 Task: Create a sub task System Test and UAT for the task  Implement a new cloud-based sales management system for a company in the project AtlasTech , assign it to team member softage.3@softage.net and update the status of the sub task to  At Risk , set the priority of the sub task to Medium
Action: Mouse moved to (66, 261)
Screenshot: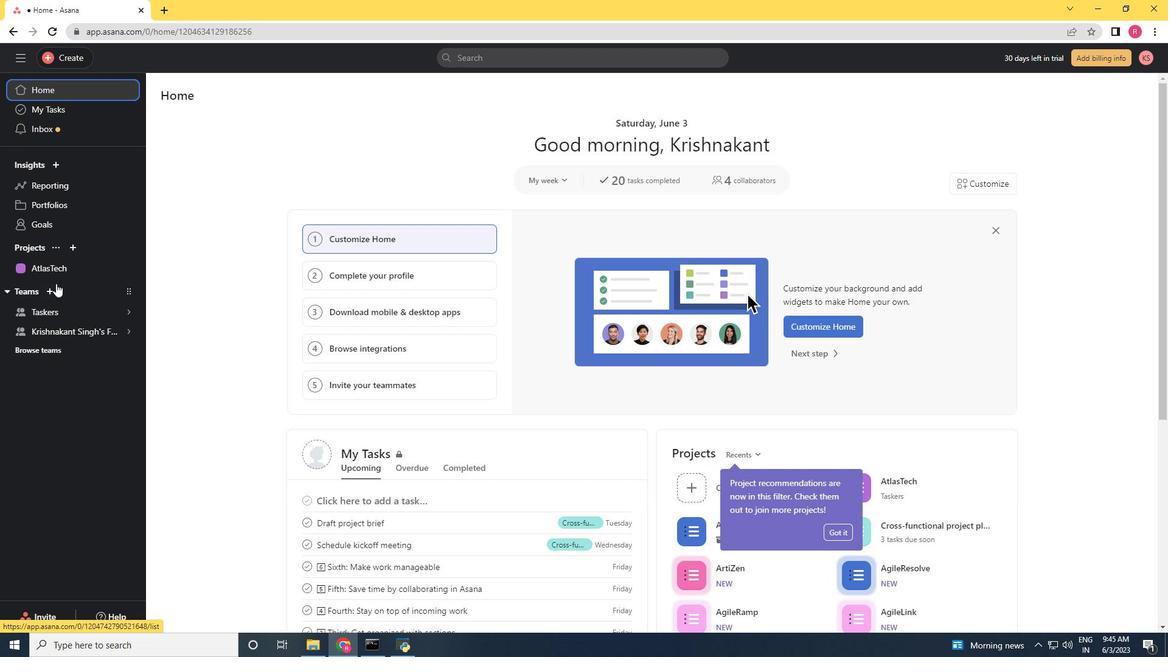 
Action: Mouse pressed left at (66, 261)
Screenshot: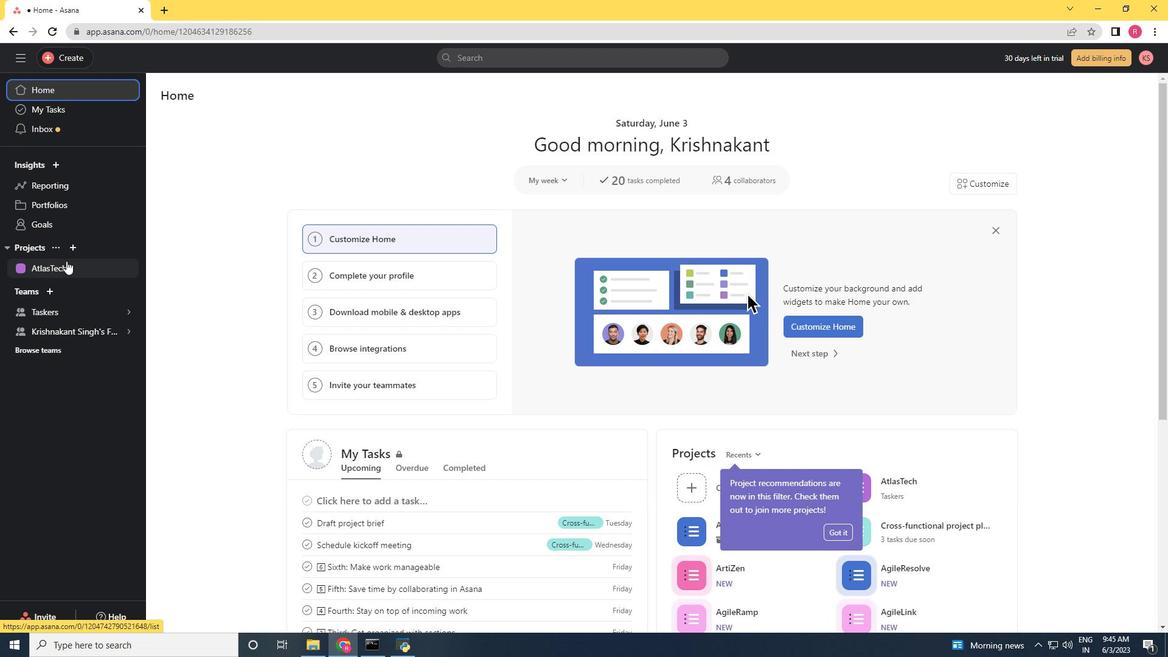 
Action: Mouse moved to (544, 270)
Screenshot: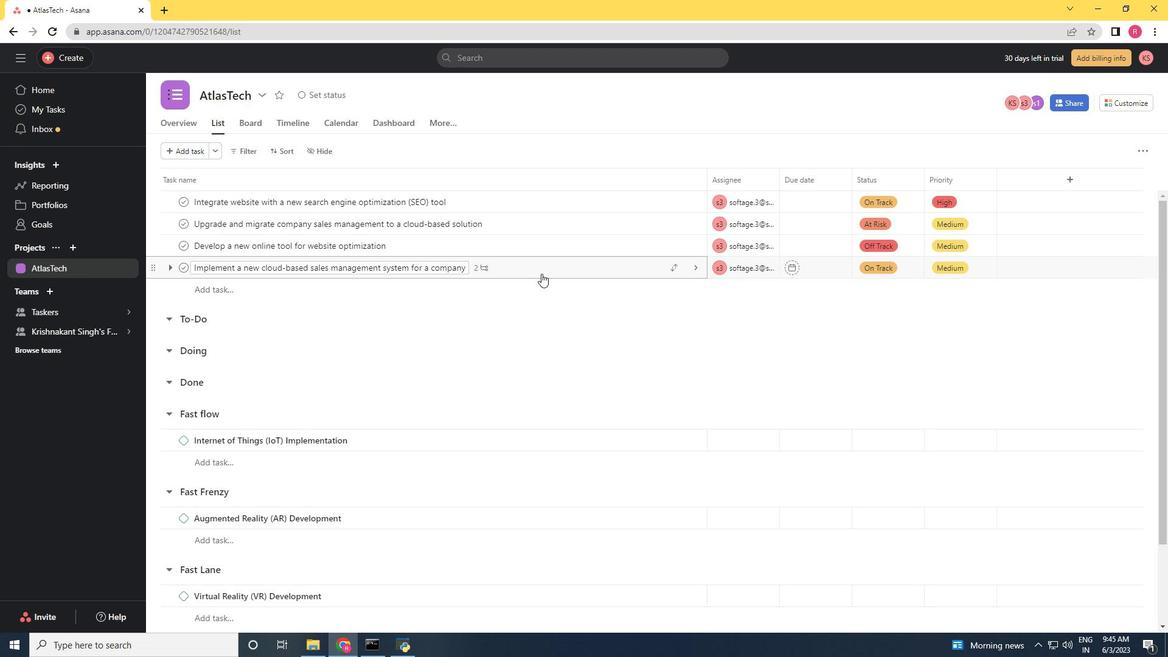 
Action: Mouse pressed left at (544, 270)
Screenshot: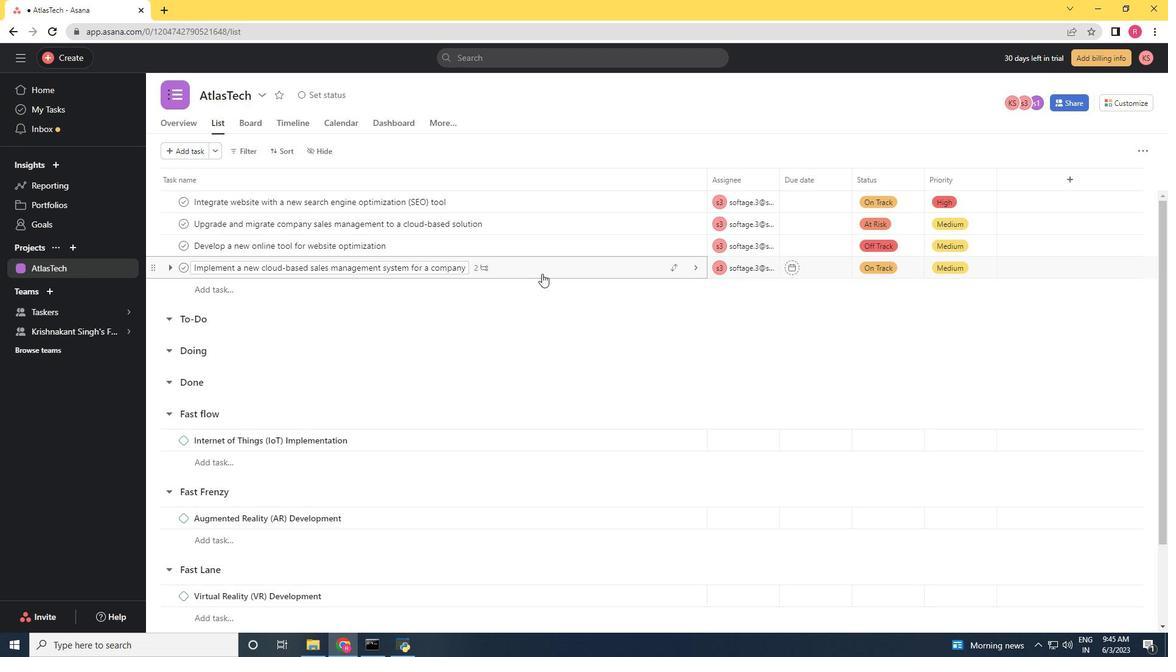 
Action: Mouse moved to (870, 312)
Screenshot: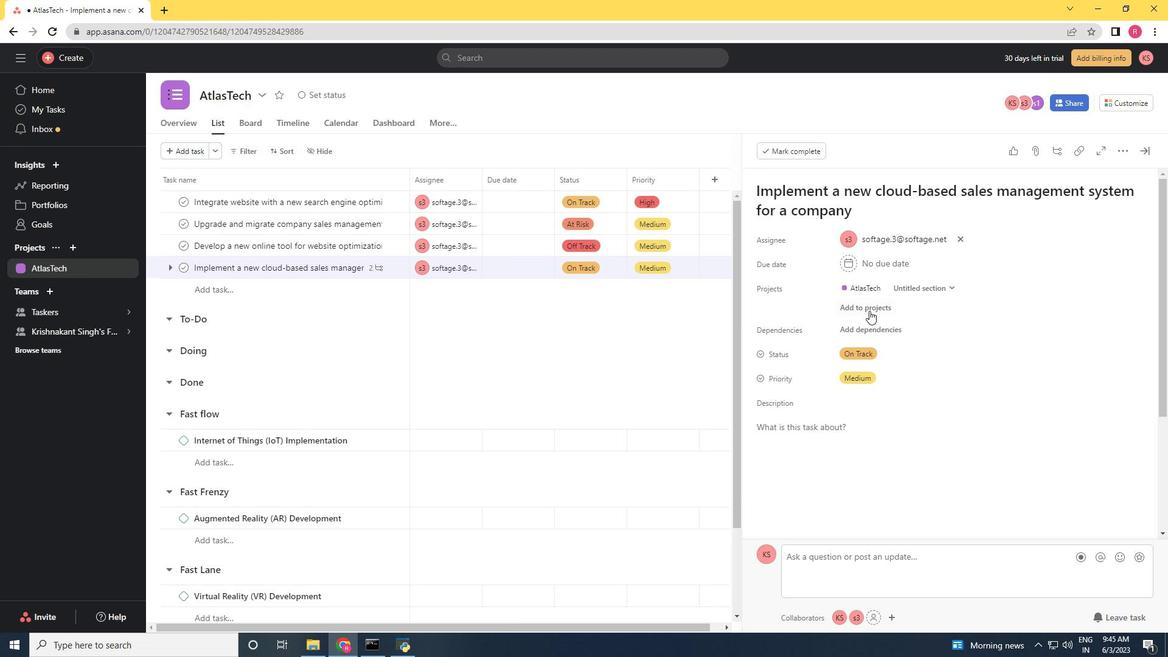 
Action: Mouse scrolled (870, 311) with delta (0, 0)
Screenshot: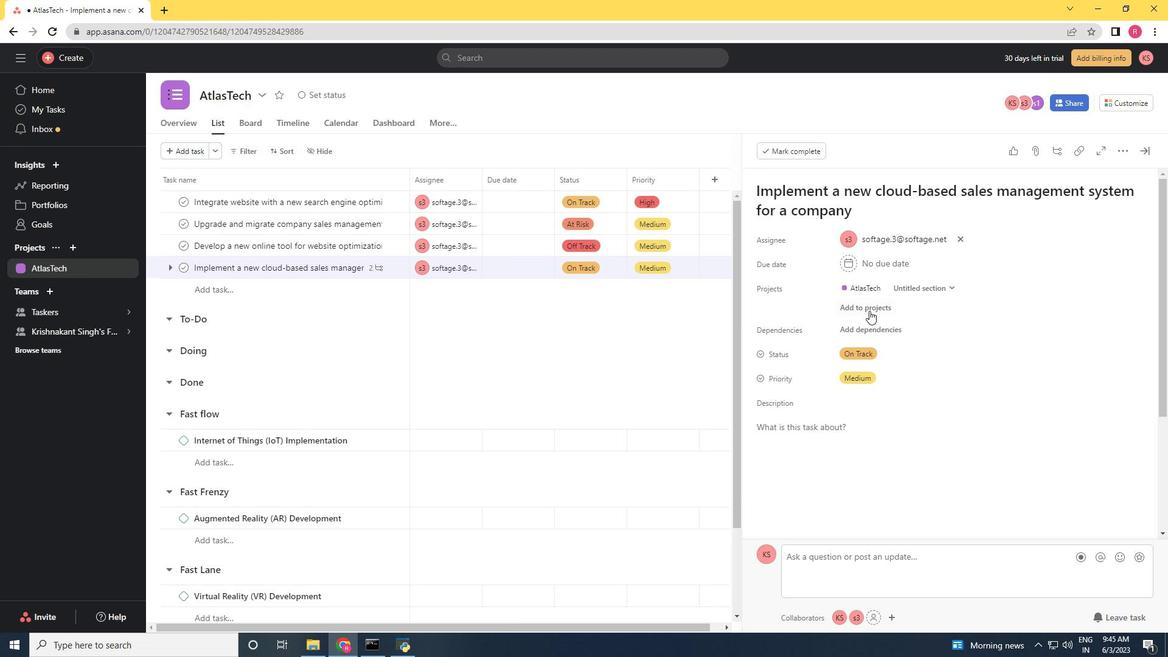 
Action: Mouse moved to (870, 319)
Screenshot: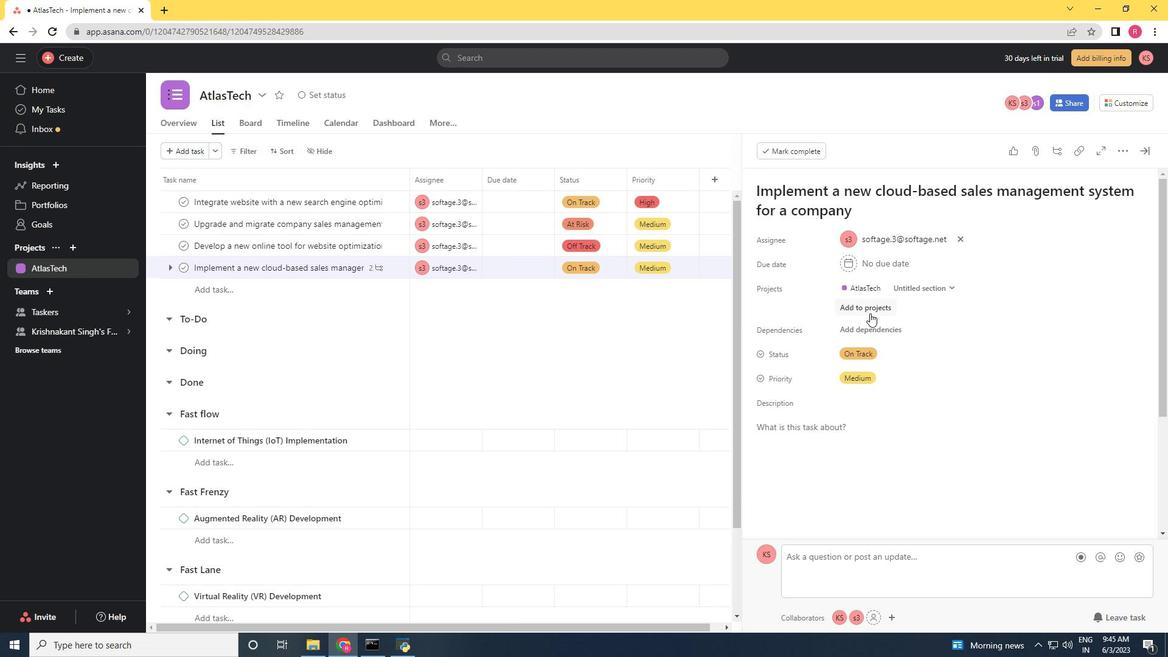 
Action: Mouse scrolled (870, 318) with delta (0, 0)
Screenshot: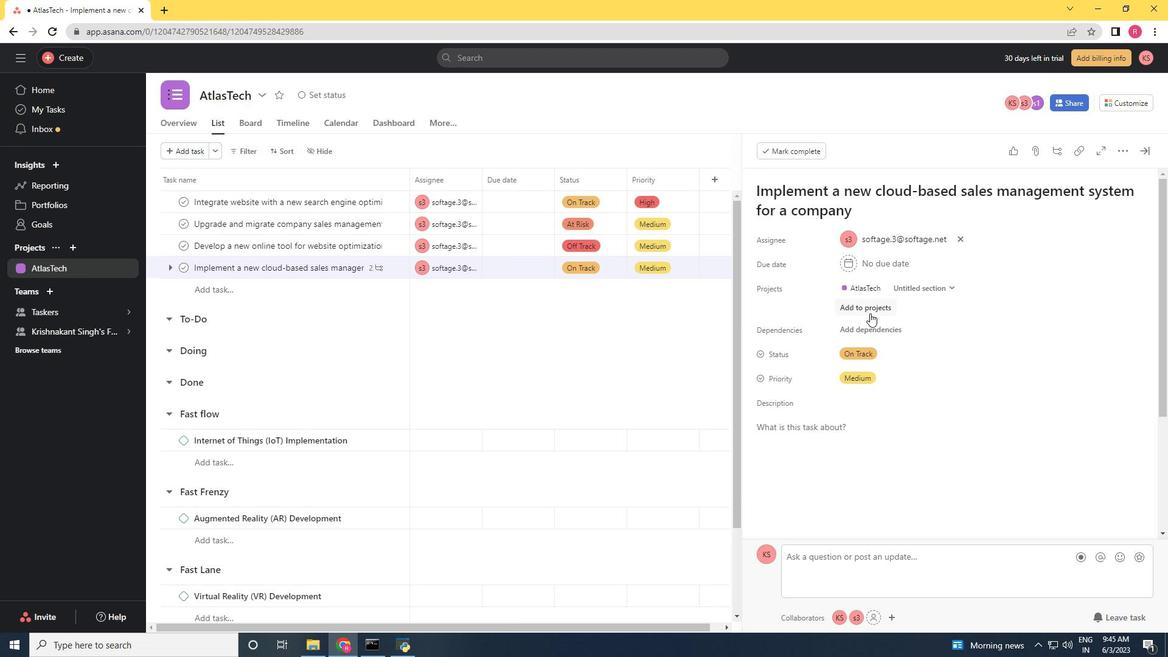 
Action: Mouse moved to (870, 319)
Screenshot: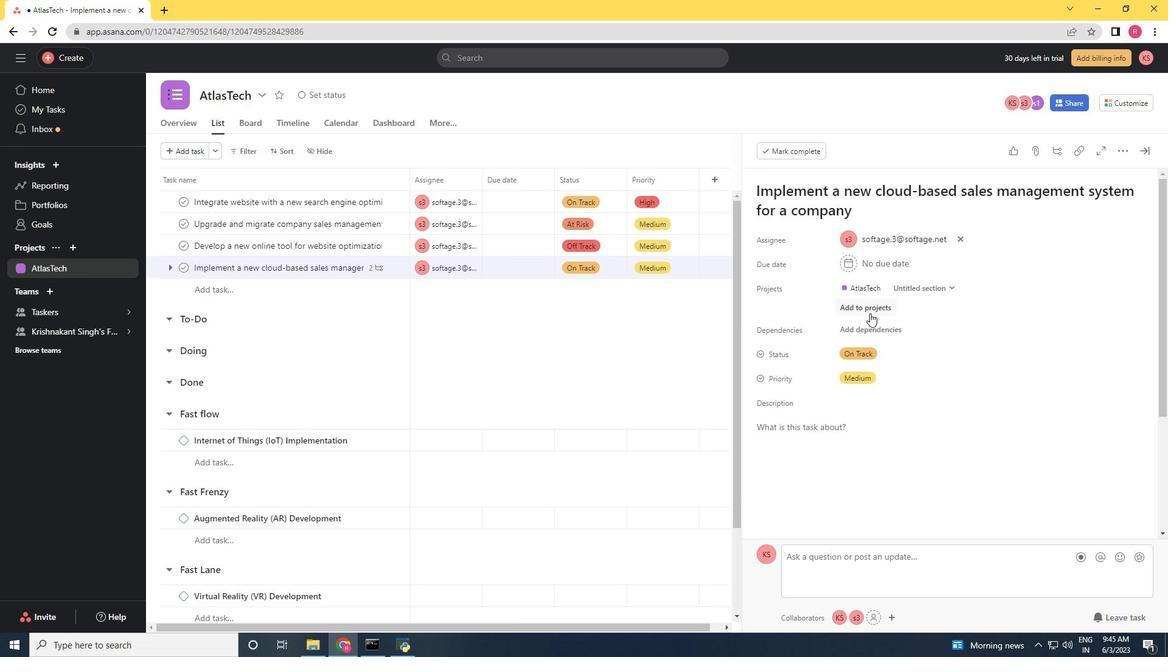 
Action: Mouse scrolled (870, 318) with delta (0, 0)
Screenshot: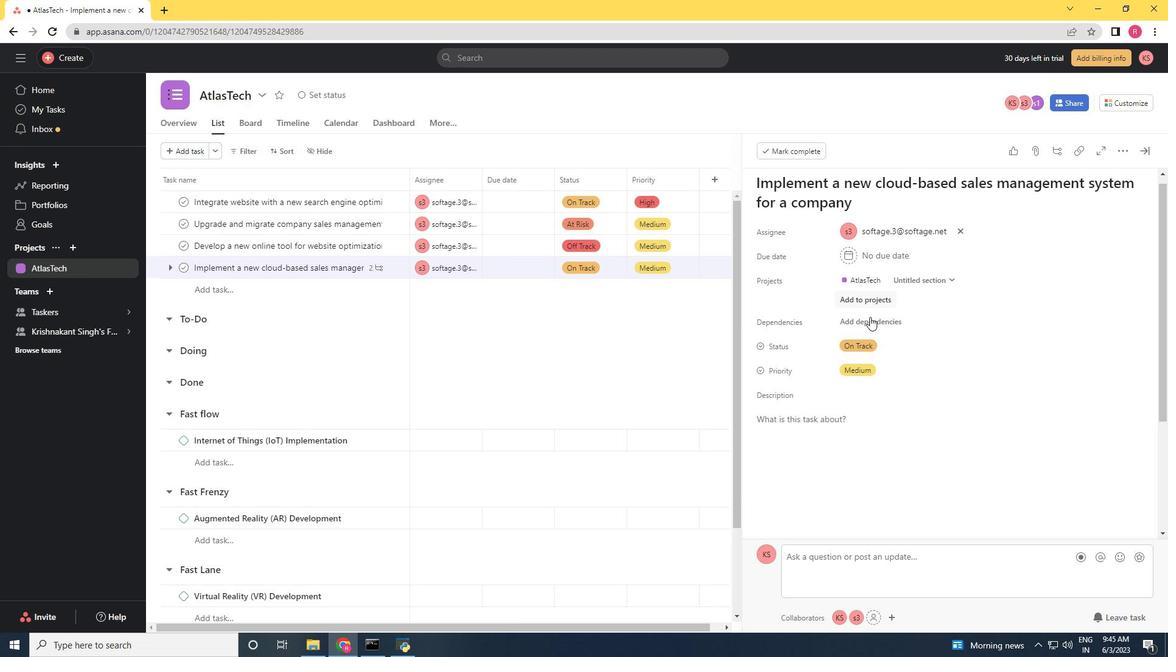 
Action: Mouse scrolled (870, 318) with delta (0, 0)
Screenshot: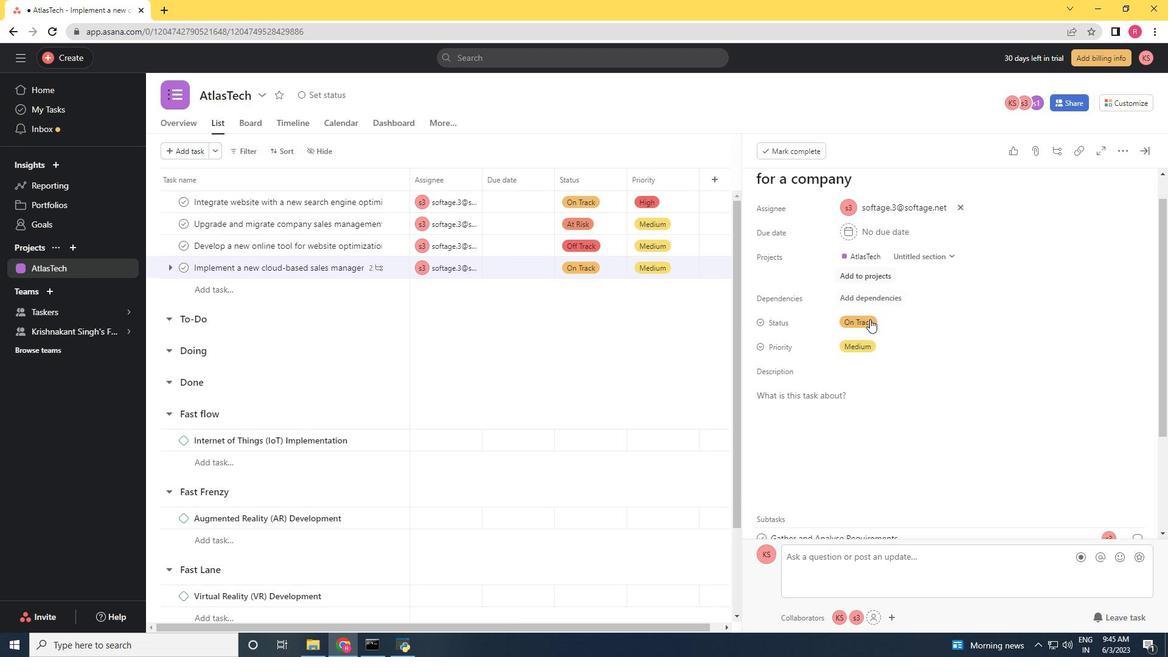 
Action: Mouse moved to (785, 444)
Screenshot: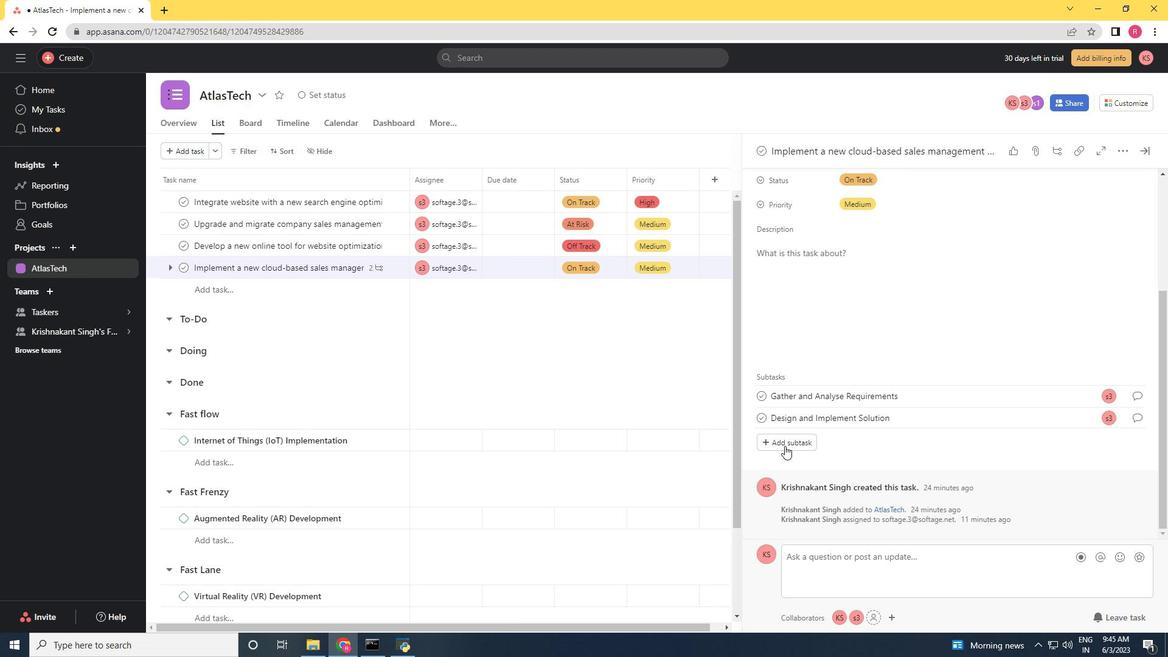 
Action: Mouse pressed left at (785, 444)
Screenshot: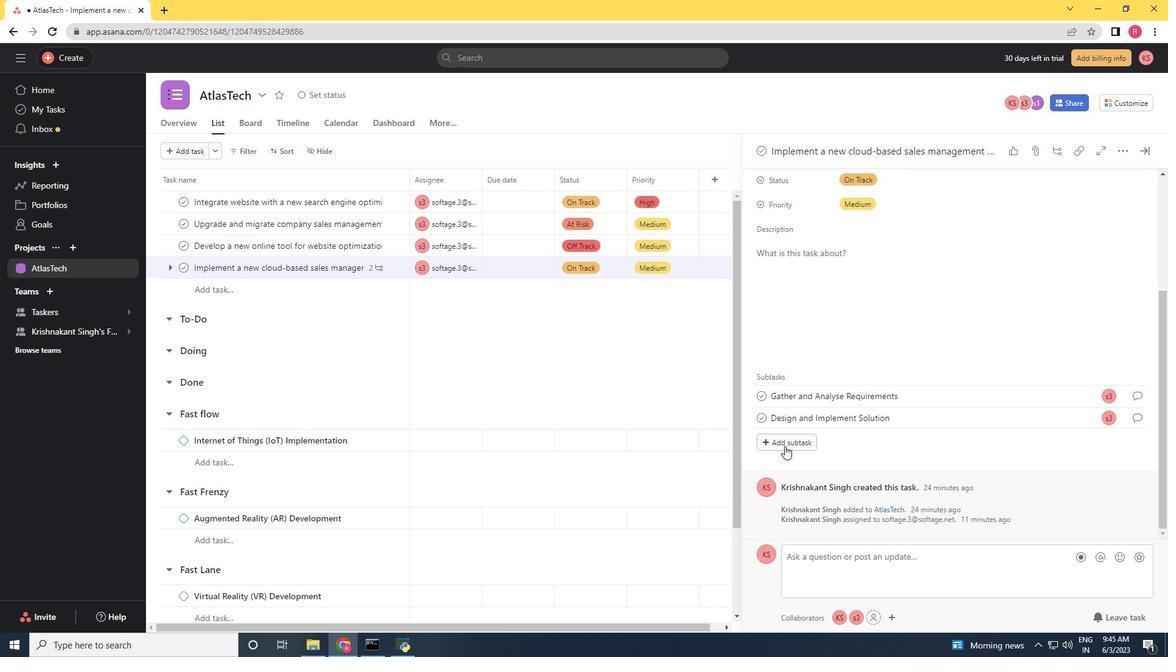 
Action: Mouse moved to (593, 369)
Screenshot: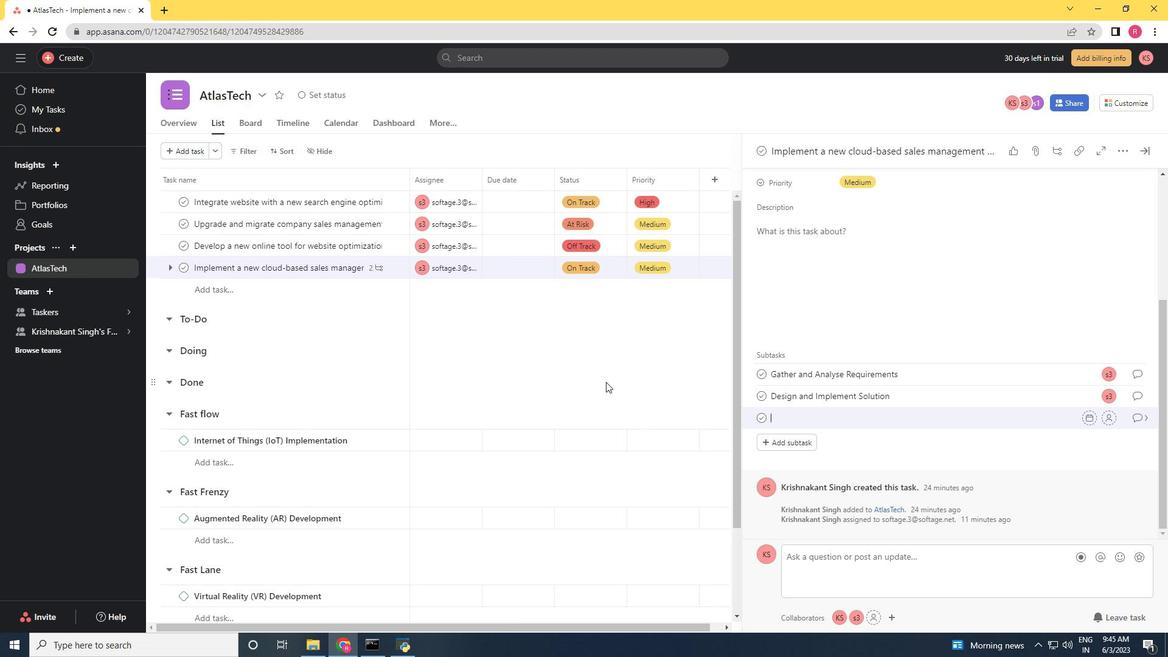 
Action: Key pressed <Key.shift>Sysrte<Key.backspace><Key.backspace><Key.backspace>tem<Key.space><Key.shift>Test<Key.space><Key.shift><Key.shift><Key.shift><Key.shift><Key.shift><Key.shift><Key.shift><Key.shift><Key.shift><Key.shift><Key.shift><Key.shift><Key.shift><Key.shift><Key.shift><Key.shift><Key.shift><Key.shift><Key.shift><Key.shift><Key.shift><Key.shift><Key.shift><Key.shift><Key.shift><Key.shift><Key.shift><Key.shift><Key.shift><Key.shift><Key.shift><Key.shift><Key.shift><Key.shift><Key.shift><Key.shift><Key.shift><Key.shift><Key.shift><Key.shift><Key.shift>and<Key.space><Key.shift>UAT
Screenshot: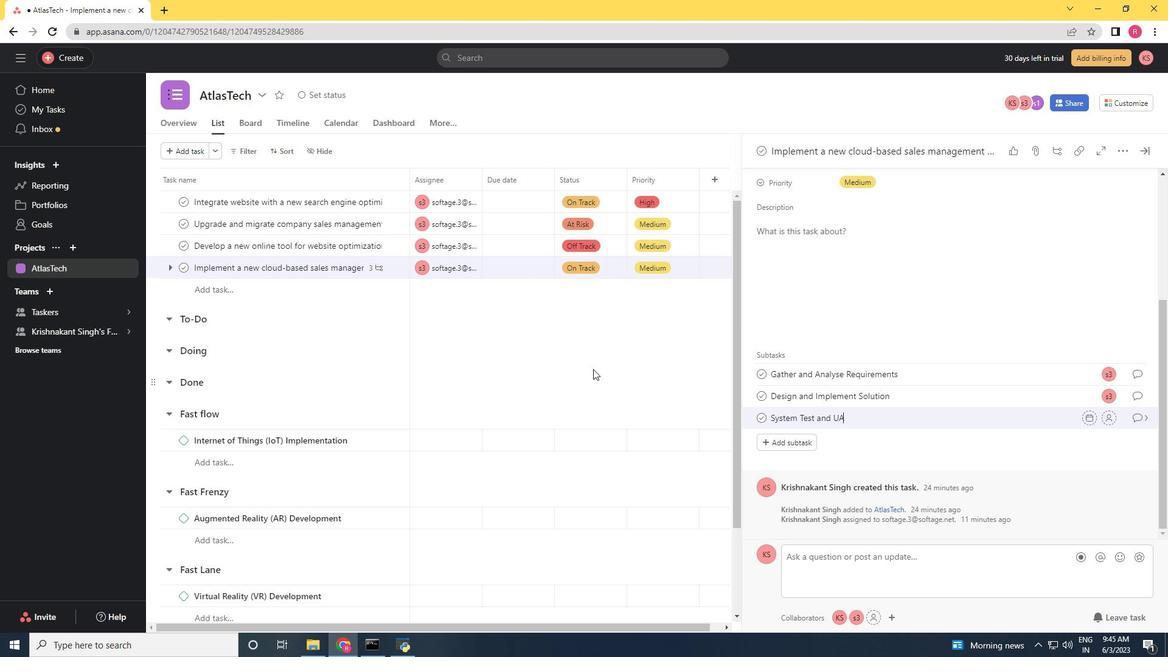 
Action: Mouse moved to (1108, 415)
Screenshot: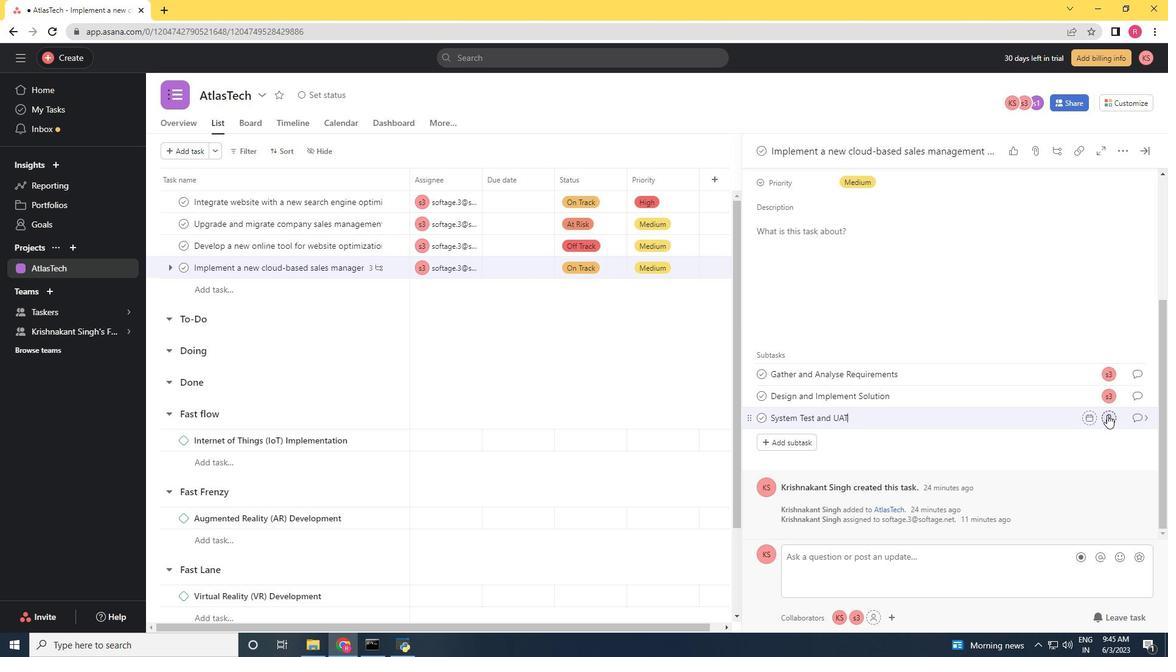
Action: Mouse pressed left at (1108, 415)
Screenshot: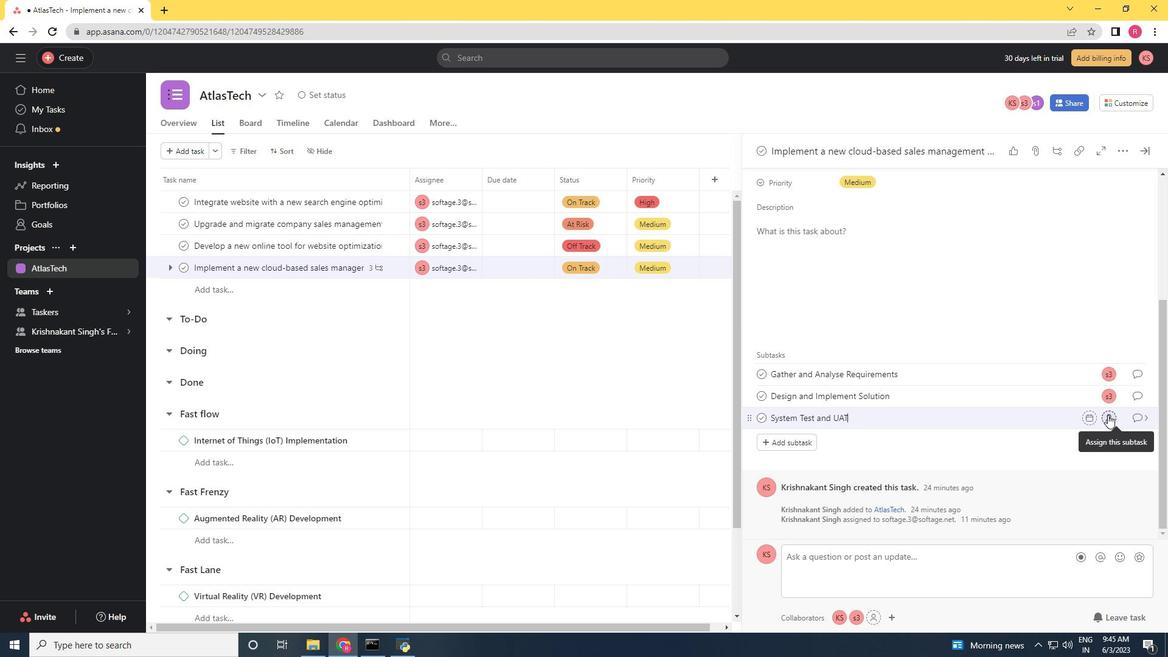 
Action: Mouse moved to (967, 504)
Screenshot: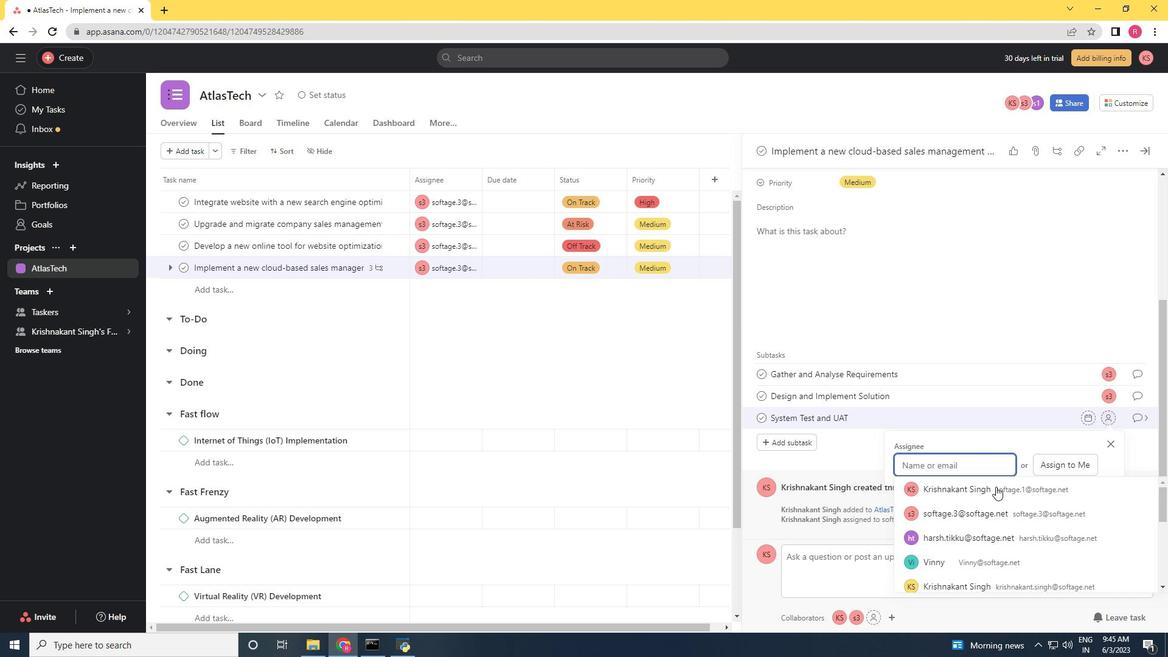 
Action: Key pressed softage.3<Key.shift>@softage.net
Screenshot: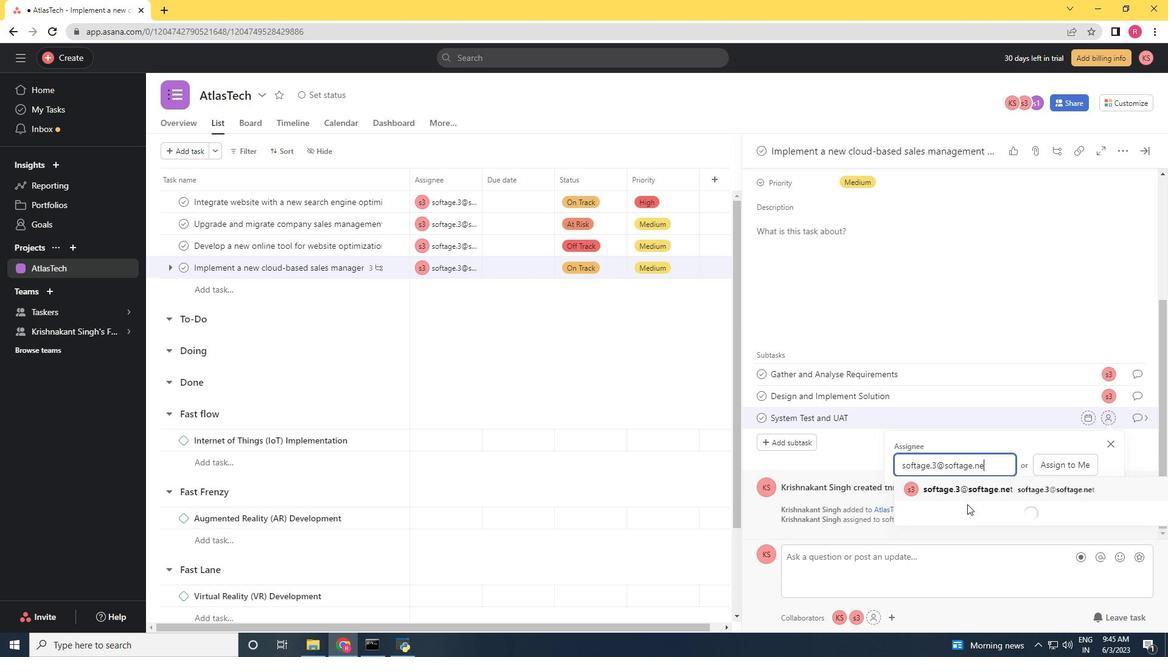 
Action: Mouse moved to (994, 486)
Screenshot: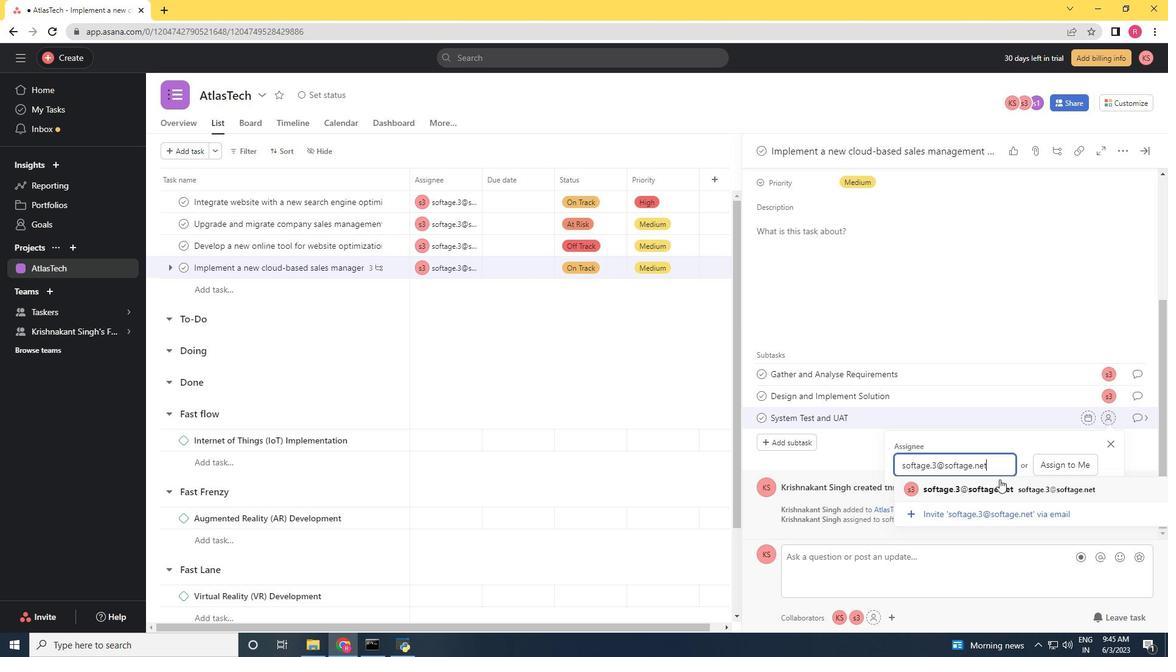 
Action: Mouse pressed left at (994, 486)
Screenshot: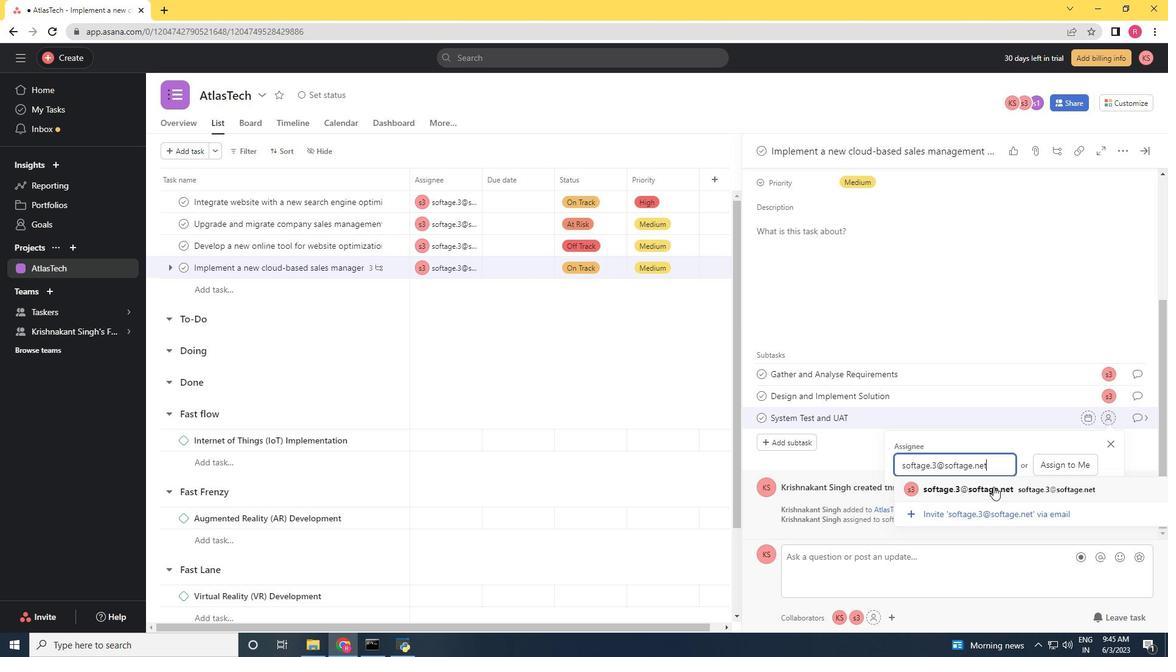 
Action: Mouse moved to (1135, 416)
Screenshot: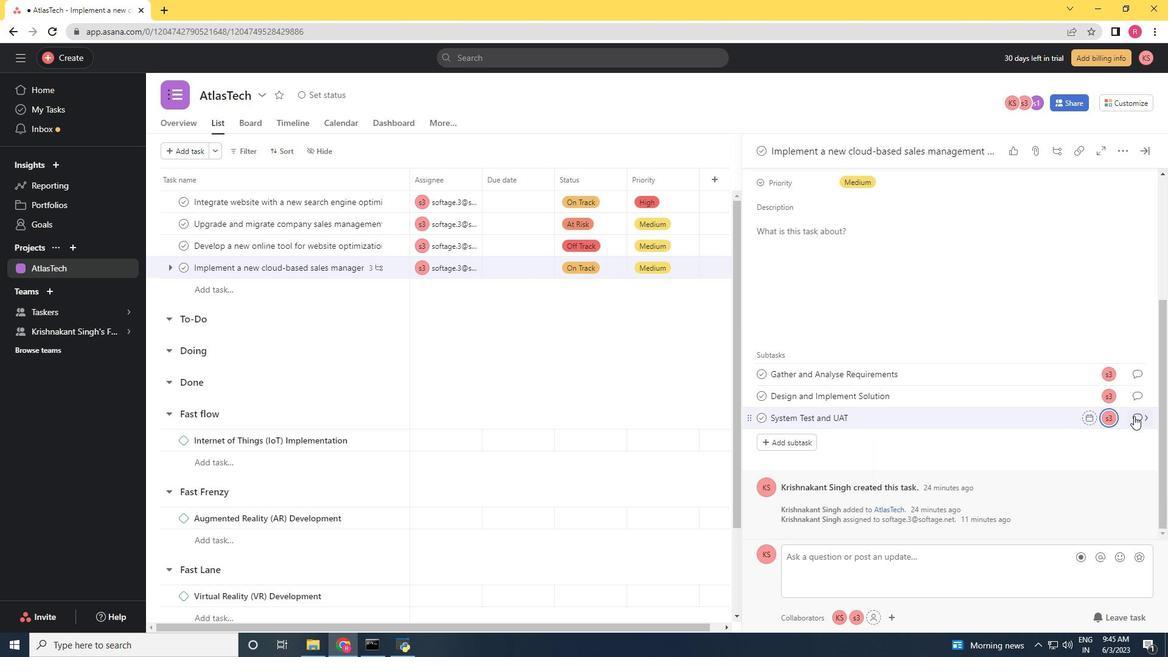 
Action: Mouse pressed left at (1135, 416)
Screenshot: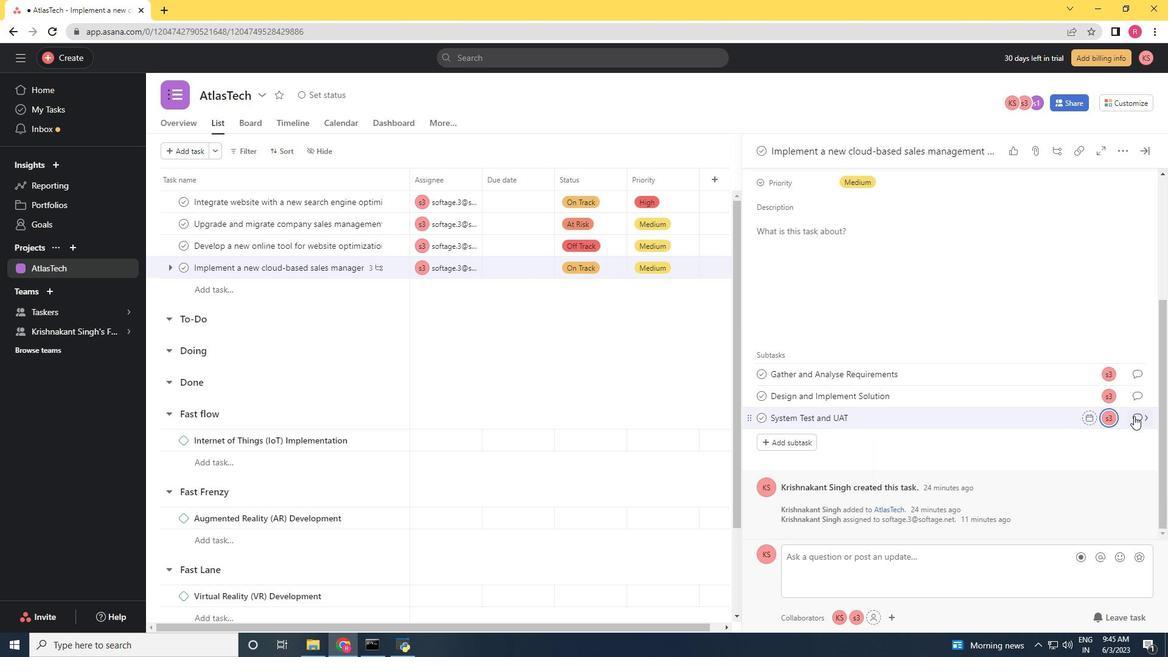 
Action: Mouse moved to (798, 322)
Screenshot: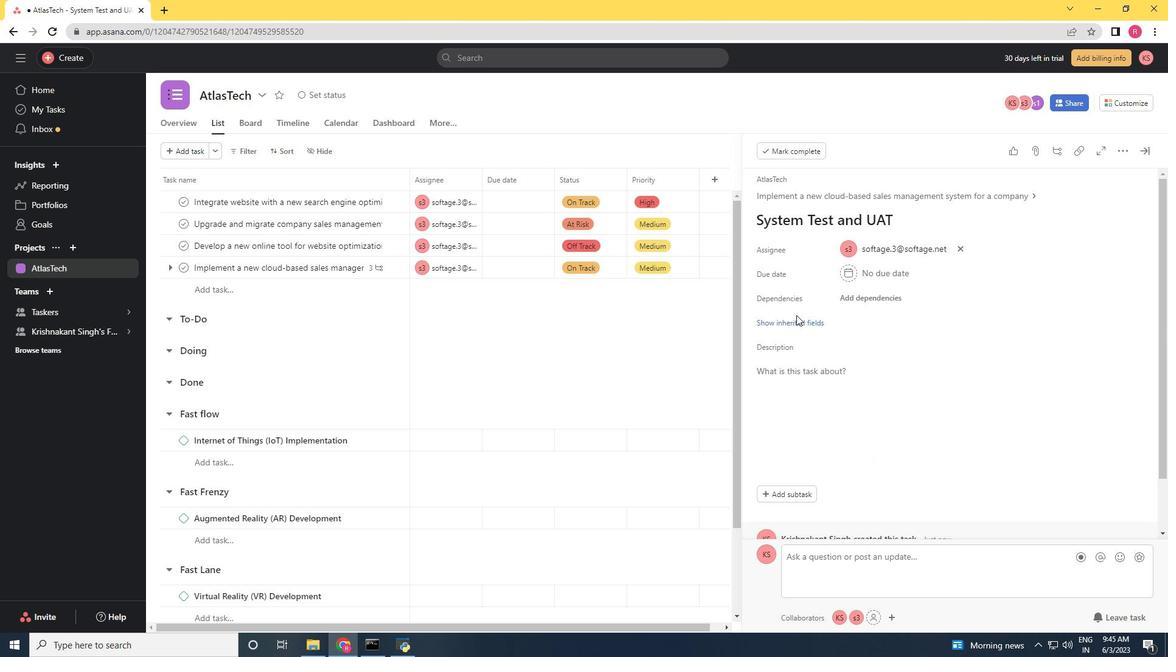 
Action: Mouse pressed left at (798, 322)
Screenshot: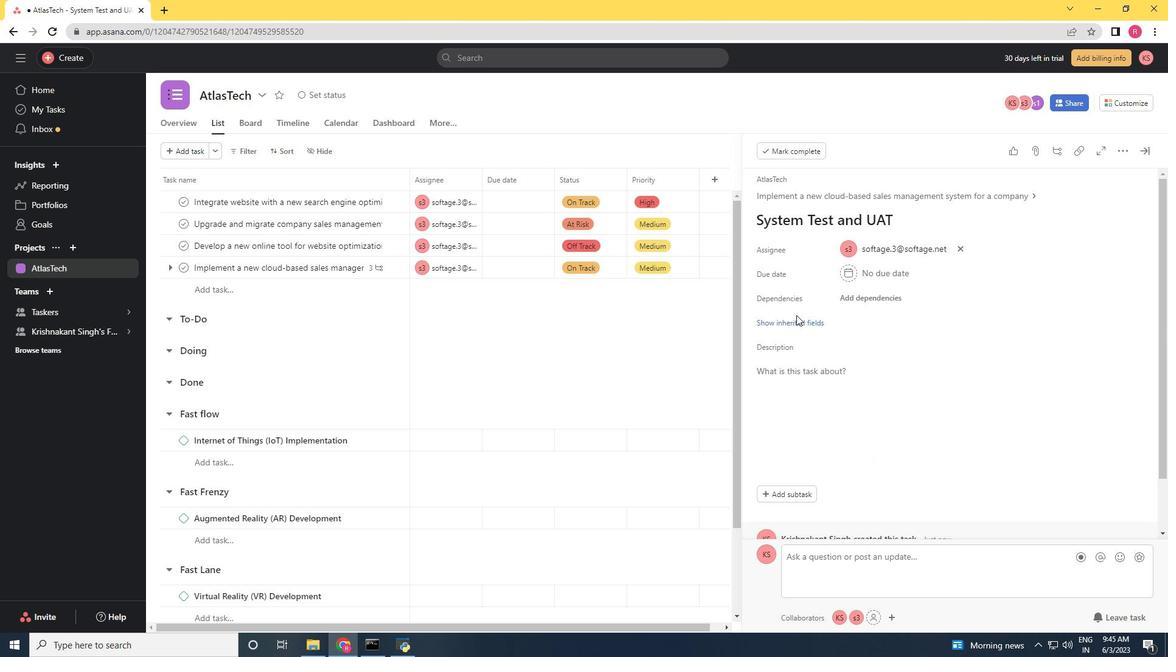 
Action: Mouse moved to (854, 343)
Screenshot: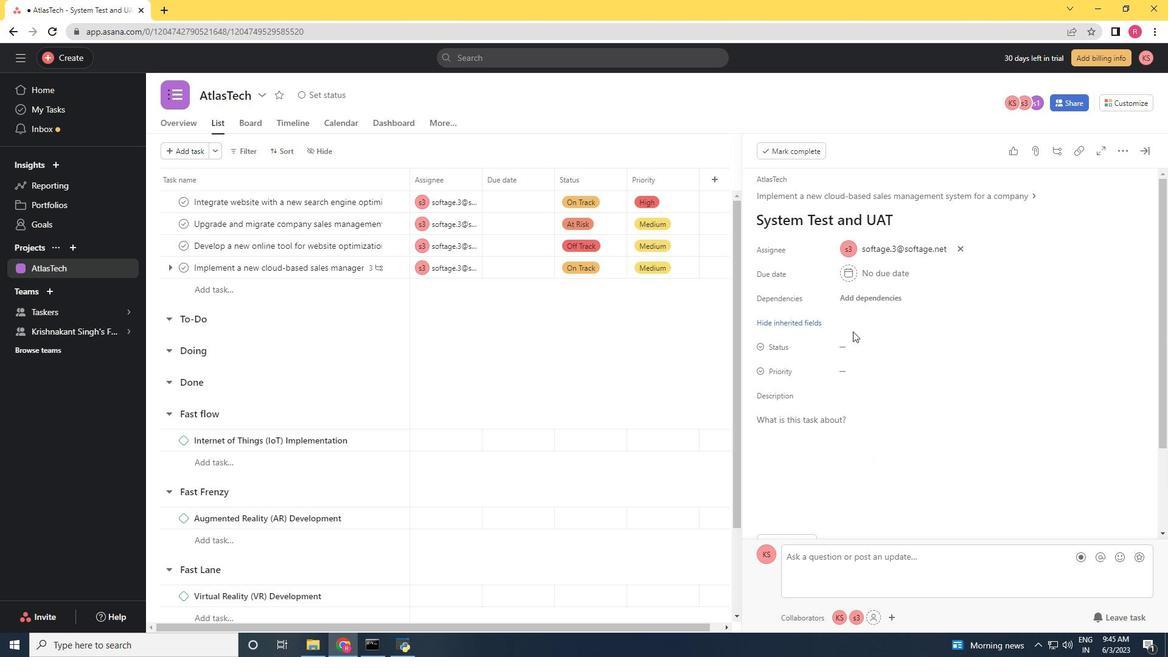 
Action: Mouse pressed left at (854, 343)
Screenshot: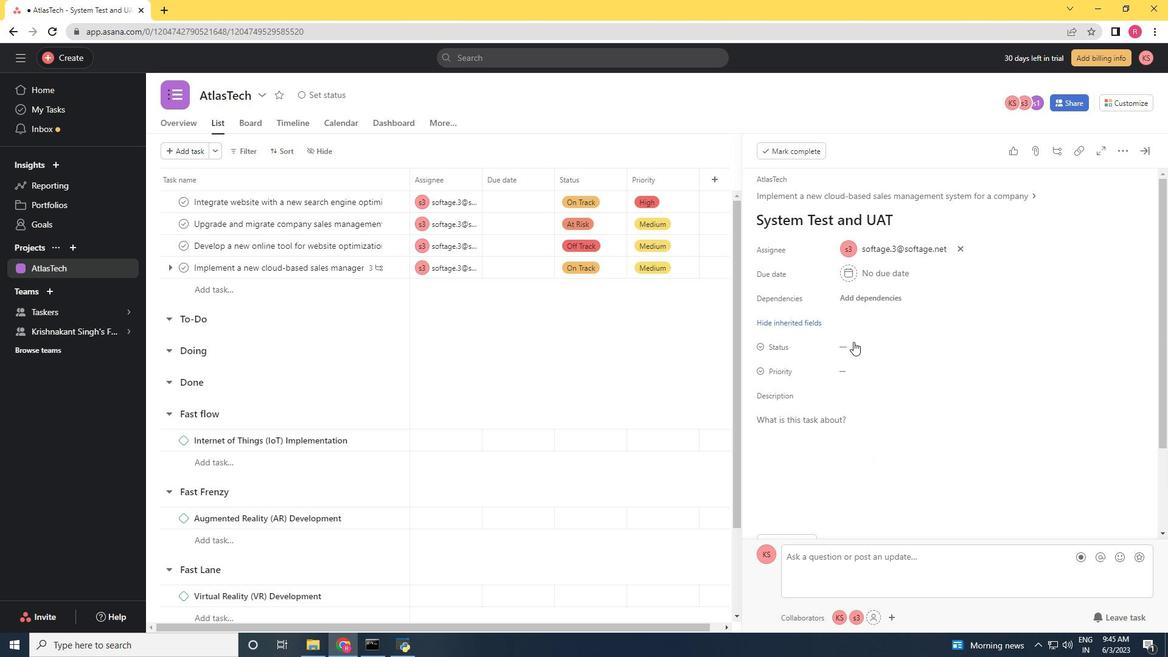 
Action: Mouse moved to (879, 426)
Screenshot: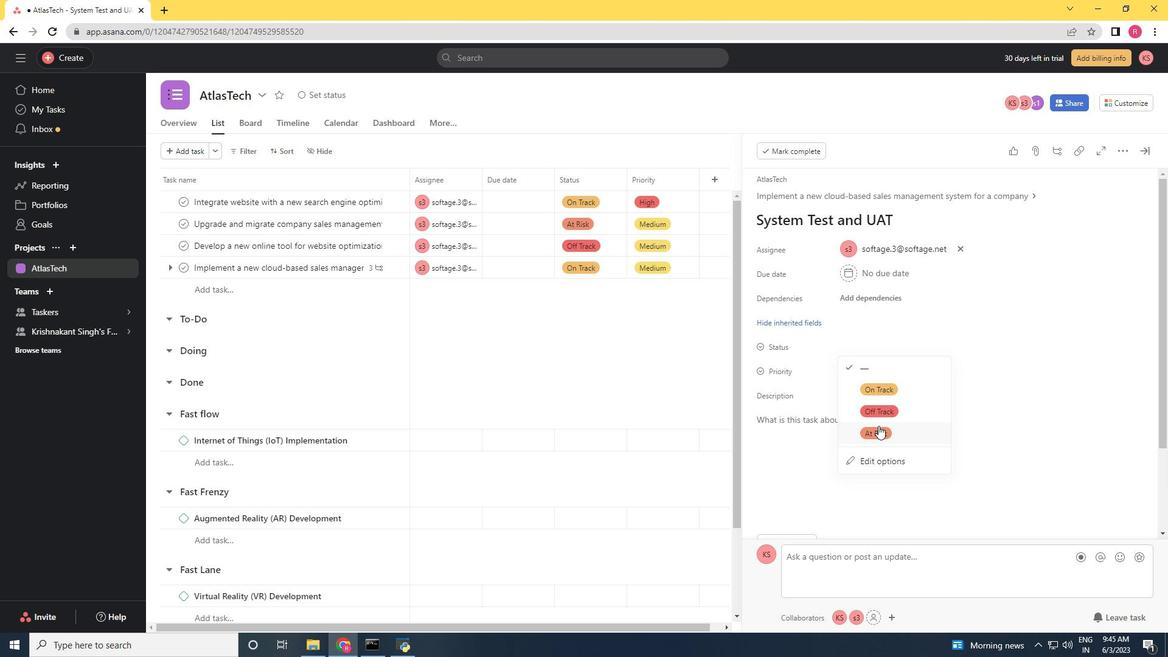 
Action: Mouse pressed left at (879, 426)
Screenshot: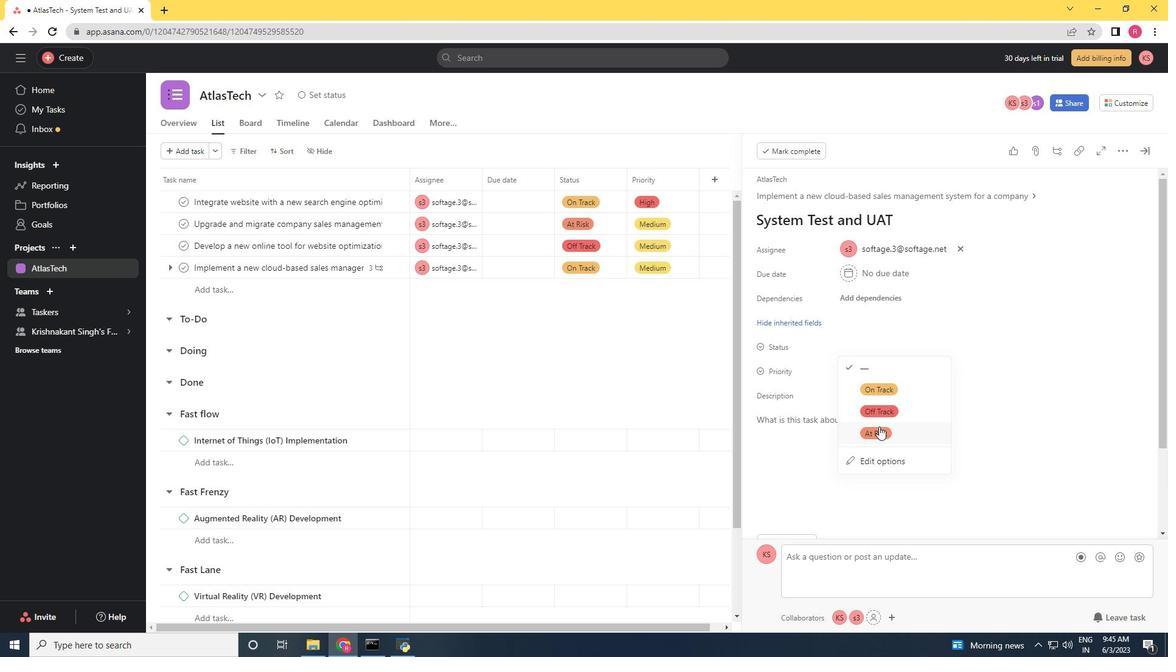 
Action: Mouse moved to (848, 371)
Screenshot: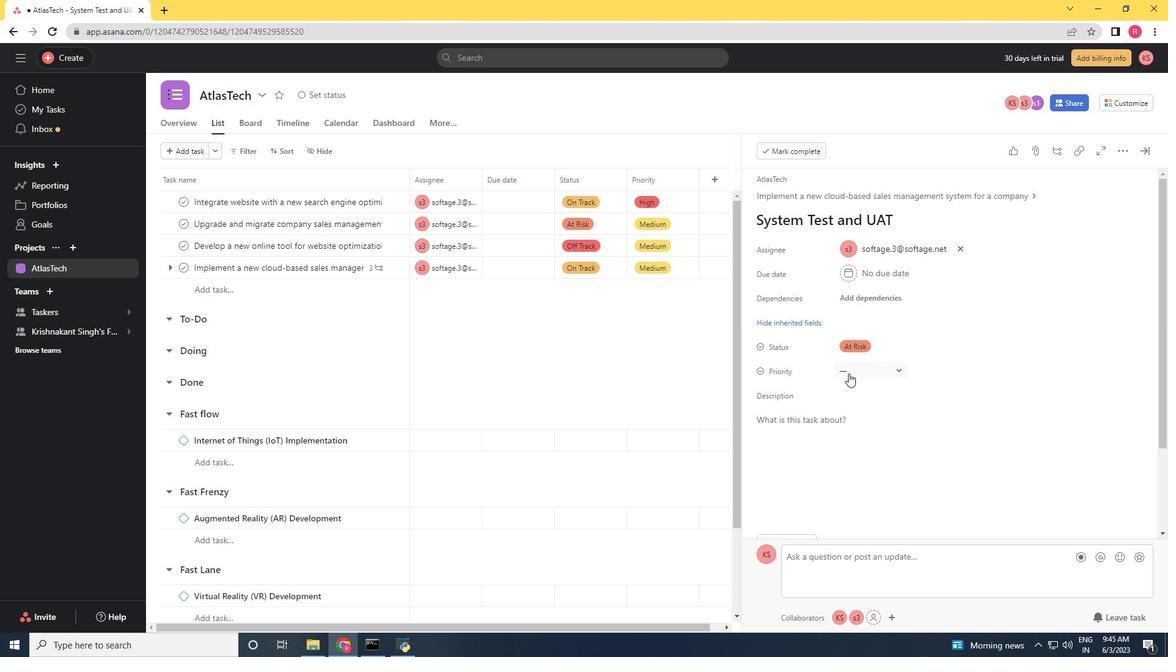 
Action: Mouse pressed left at (848, 371)
Screenshot: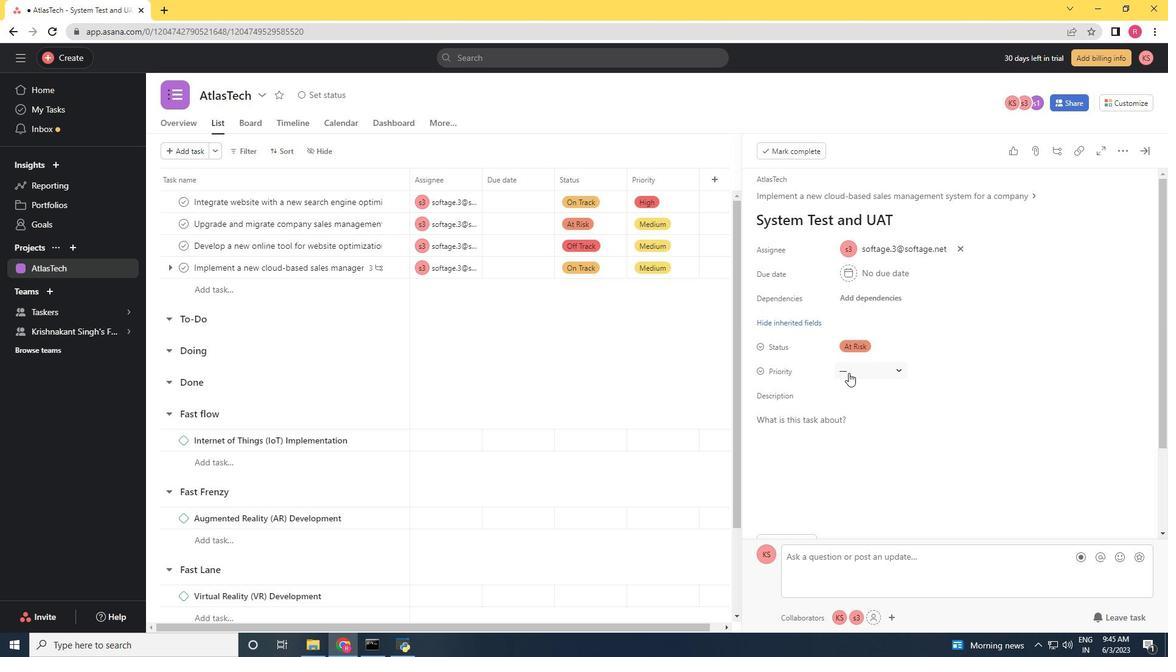 
Action: Mouse moved to (872, 442)
Screenshot: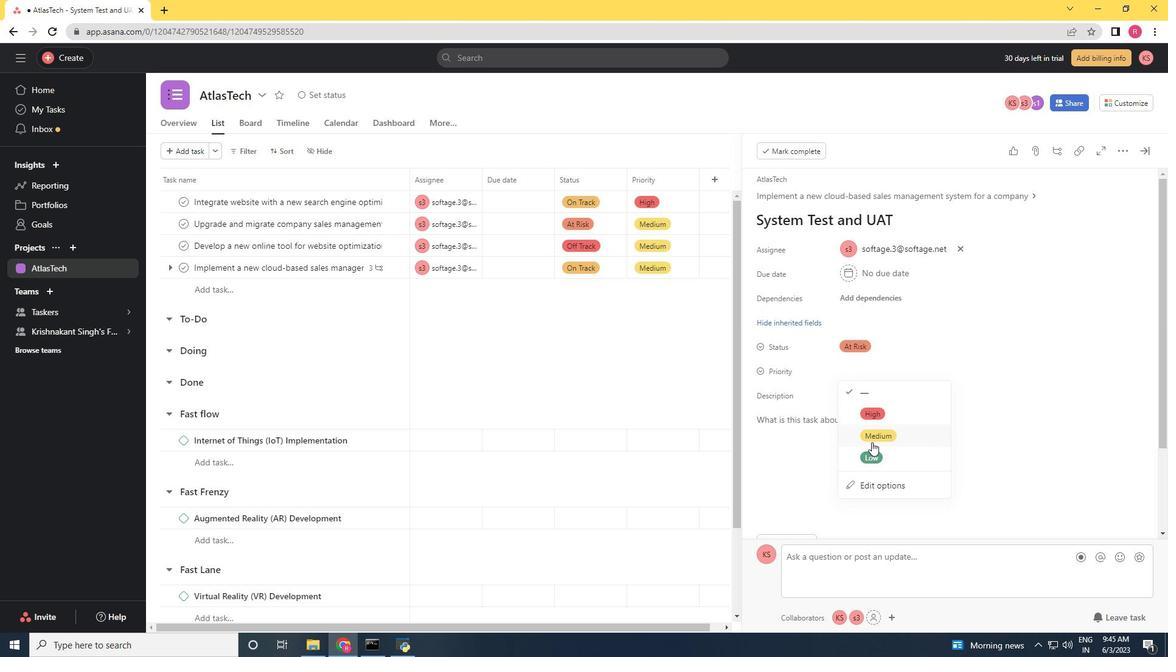
Action: Mouse pressed left at (872, 442)
Screenshot: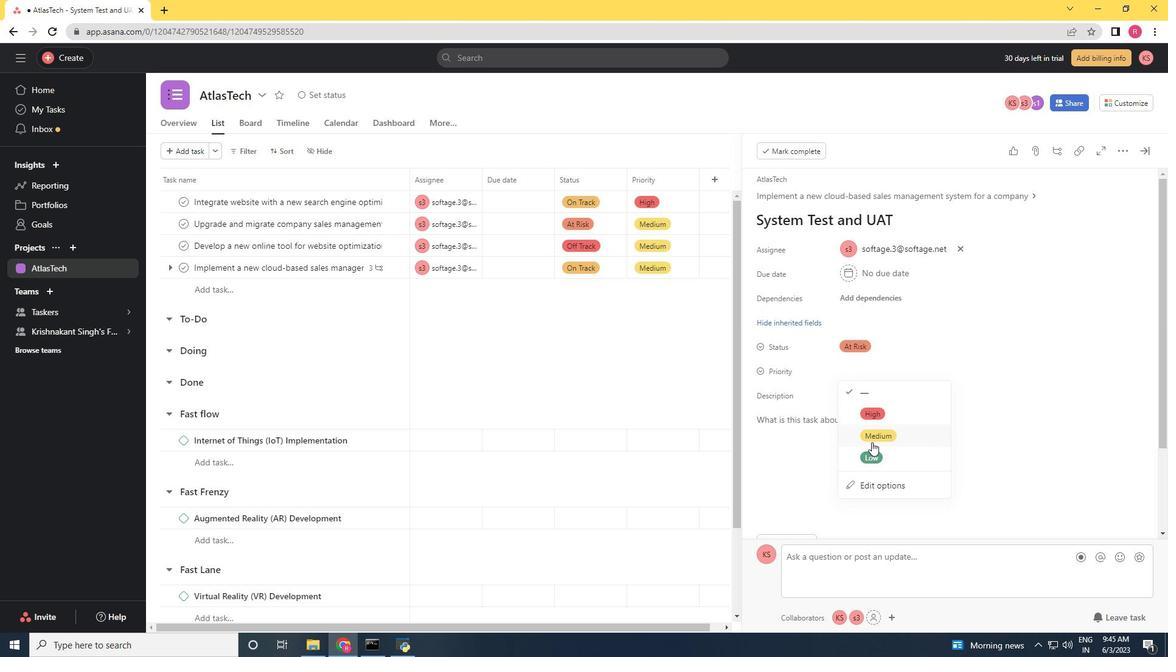 
Action: Mouse moved to (774, 502)
Screenshot: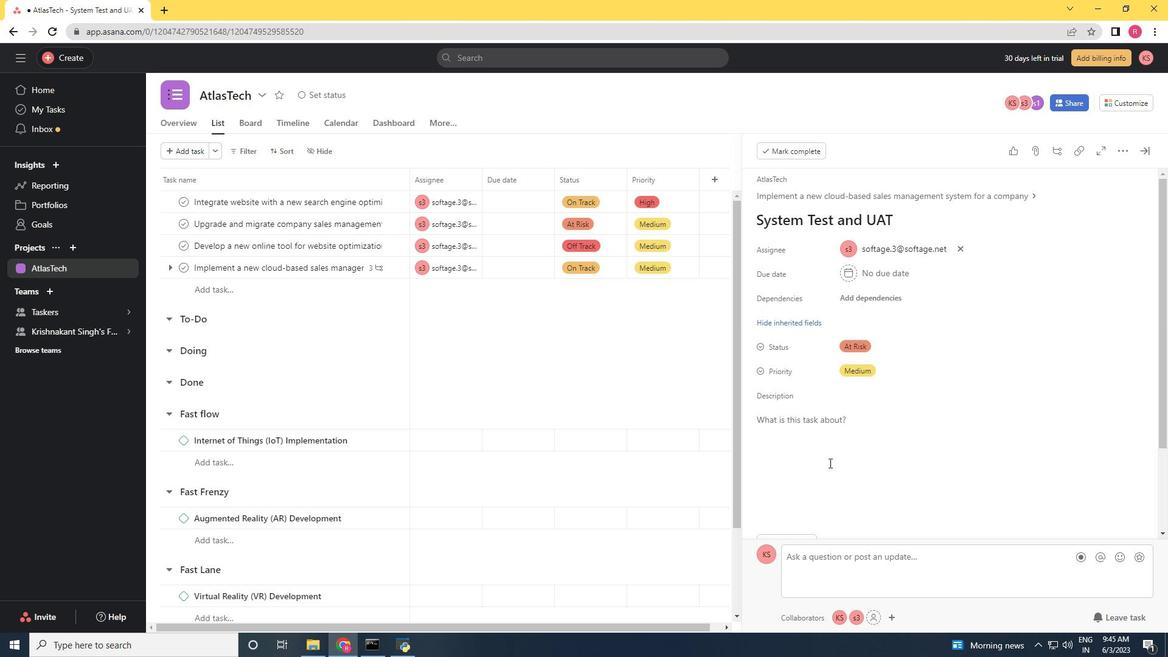 
